 Task: Set the default behavior for background sync permission to "Sites are blocked from asking you to use info they've saved about you".
Action: Mouse moved to (981, 31)
Screenshot: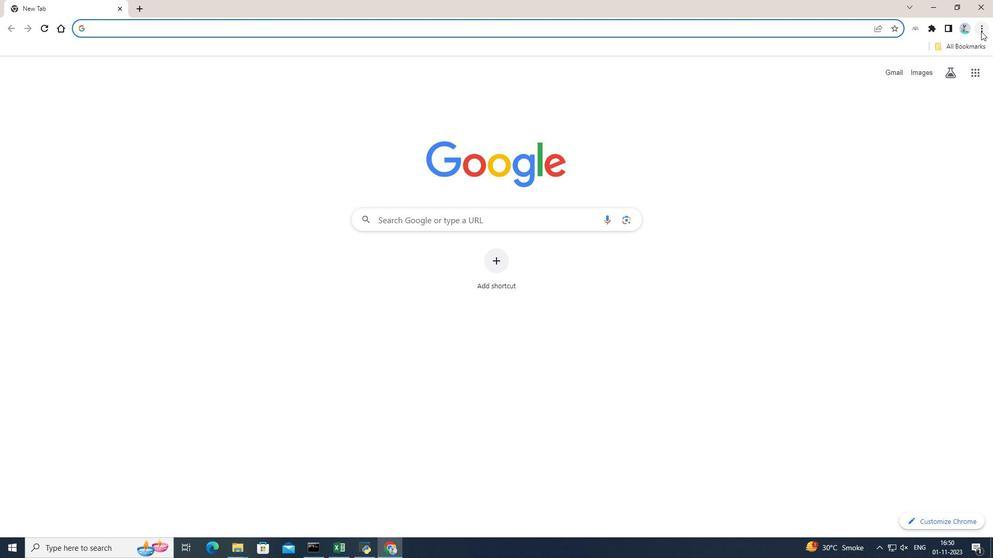 
Action: Mouse pressed left at (981, 31)
Screenshot: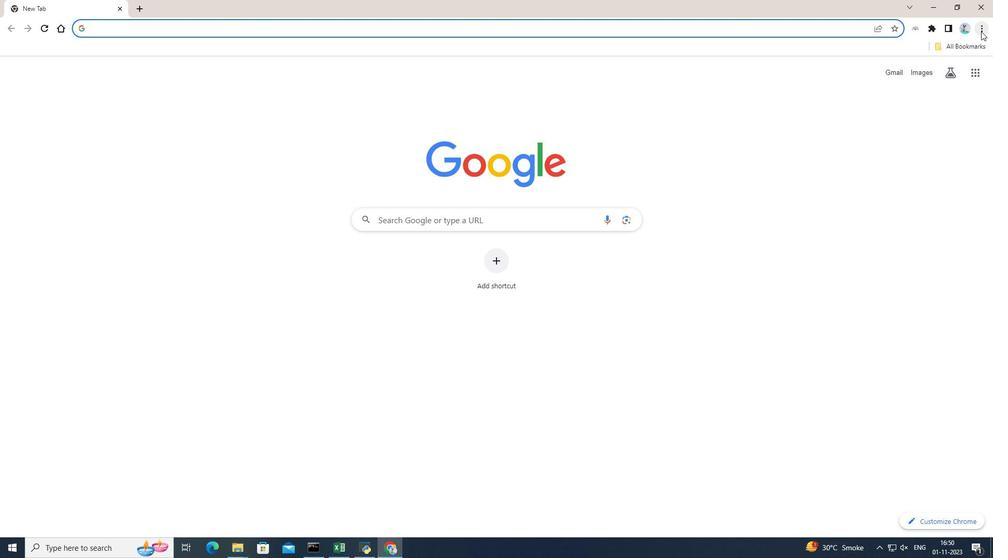 
Action: Mouse moved to (894, 214)
Screenshot: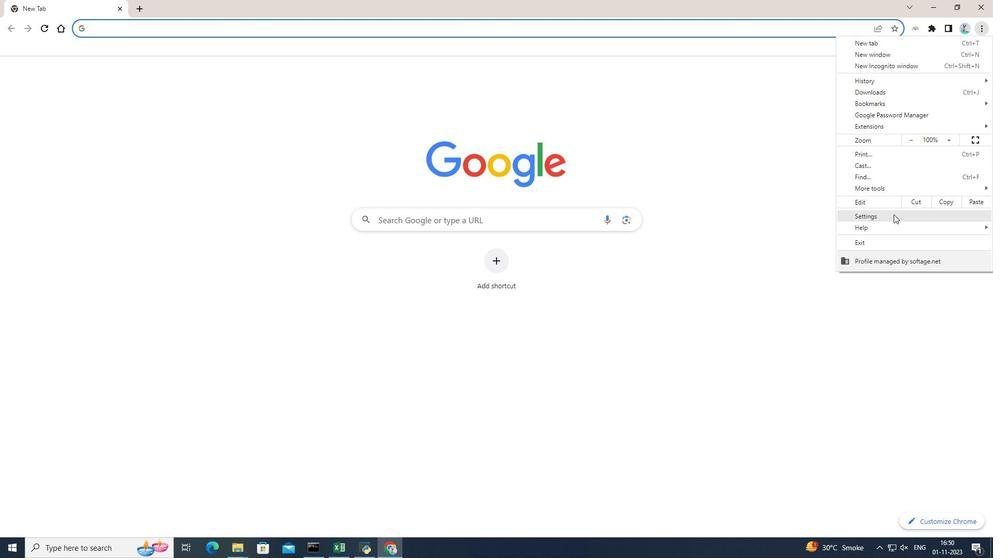 
Action: Mouse pressed left at (894, 214)
Screenshot: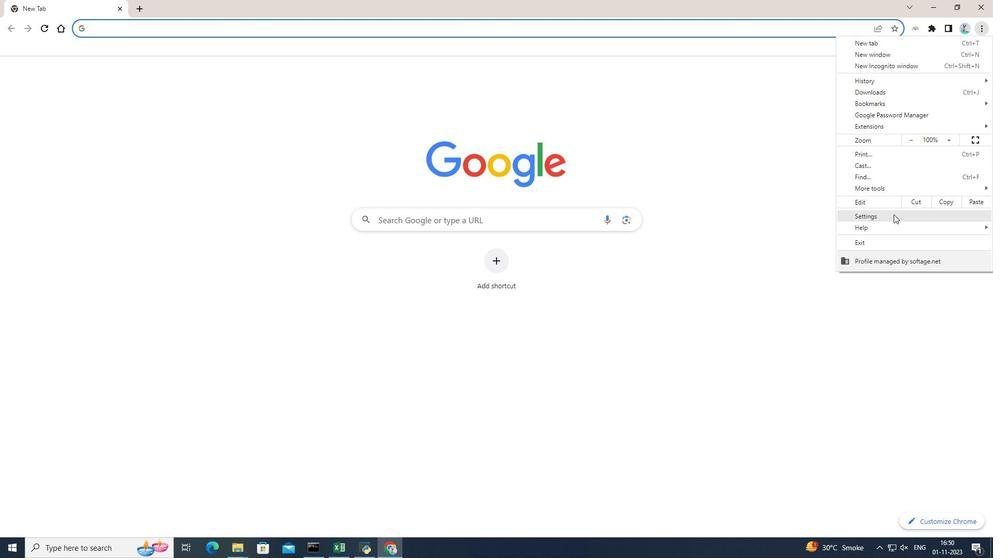 
Action: Mouse moved to (86, 133)
Screenshot: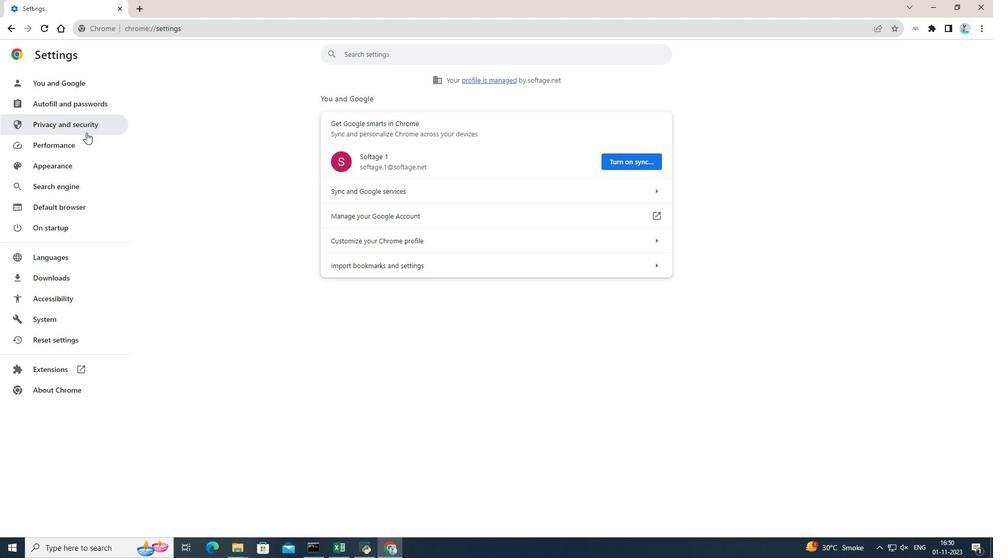 
Action: Mouse pressed left at (86, 133)
Screenshot: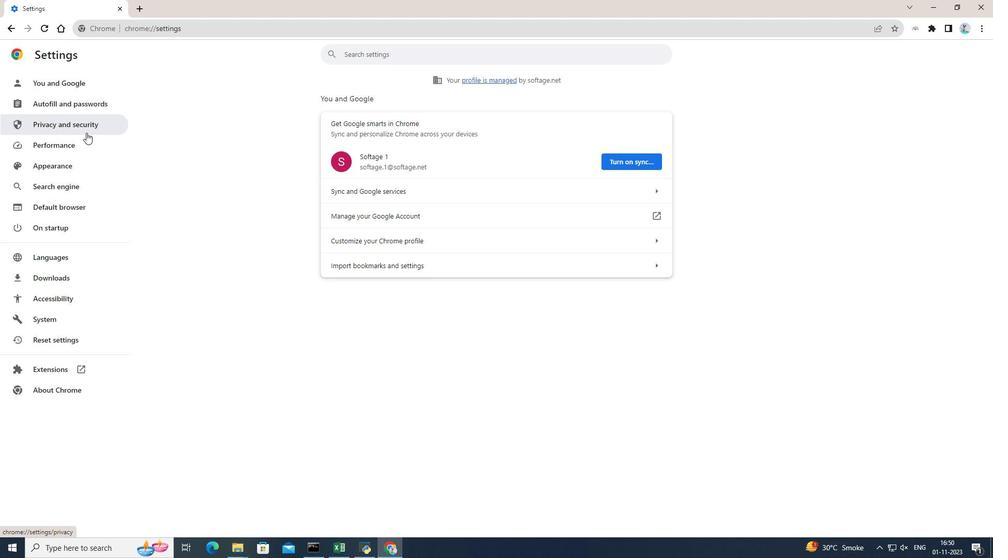 
Action: Mouse moved to (484, 352)
Screenshot: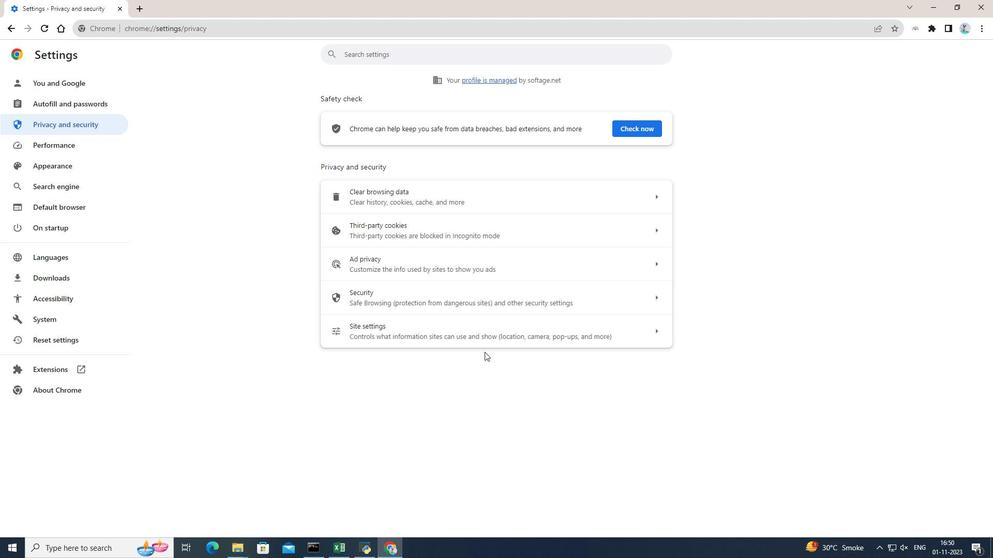 
Action: Mouse pressed left at (484, 352)
Screenshot: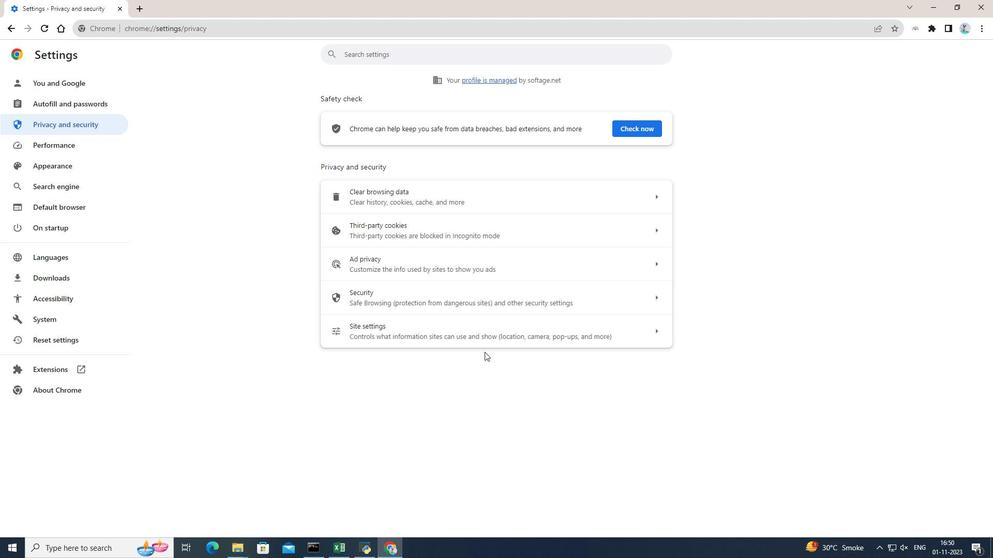 
Action: Mouse moved to (488, 341)
Screenshot: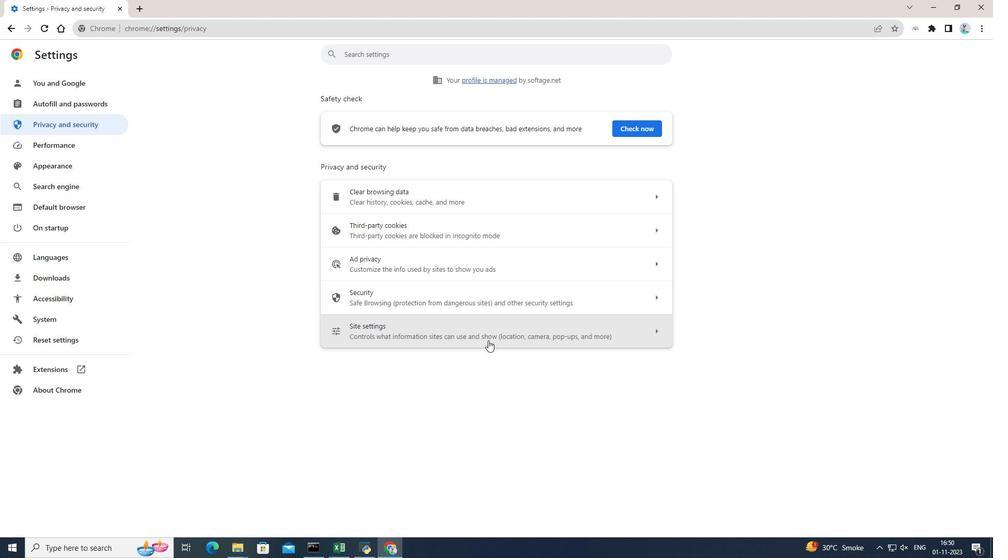 
Action: Mouse pressed left at (488, 341)
Screenshot: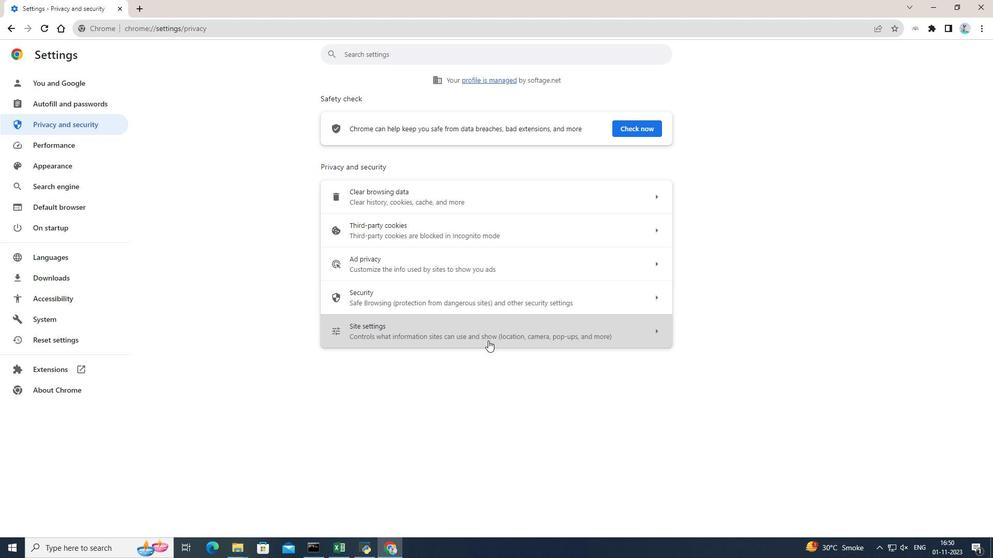 
Action: Mouse scrolled (488, 340) with delta (0, 0)
Screenshot: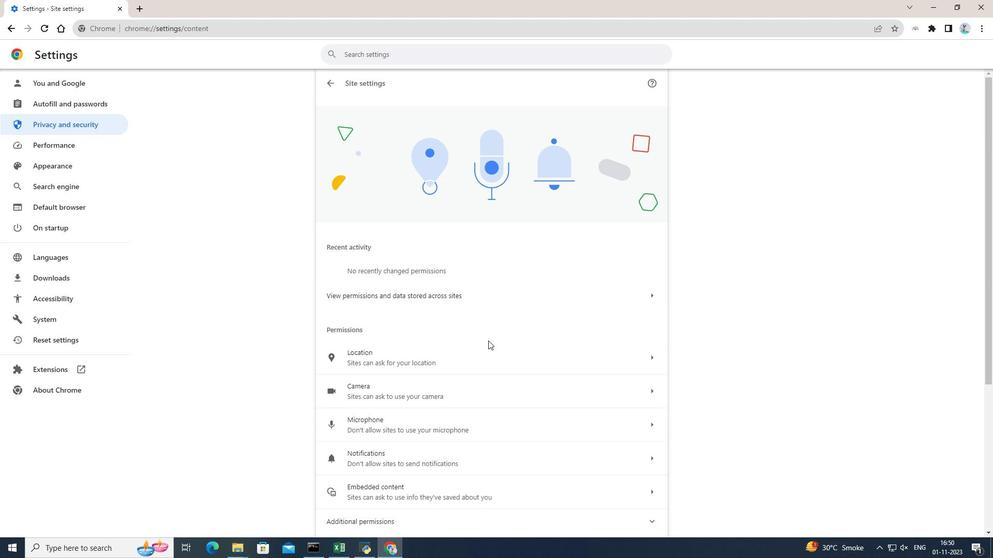 
Action: Mouse scrolled (488, 340) with delta (0, 0)
Screenshot: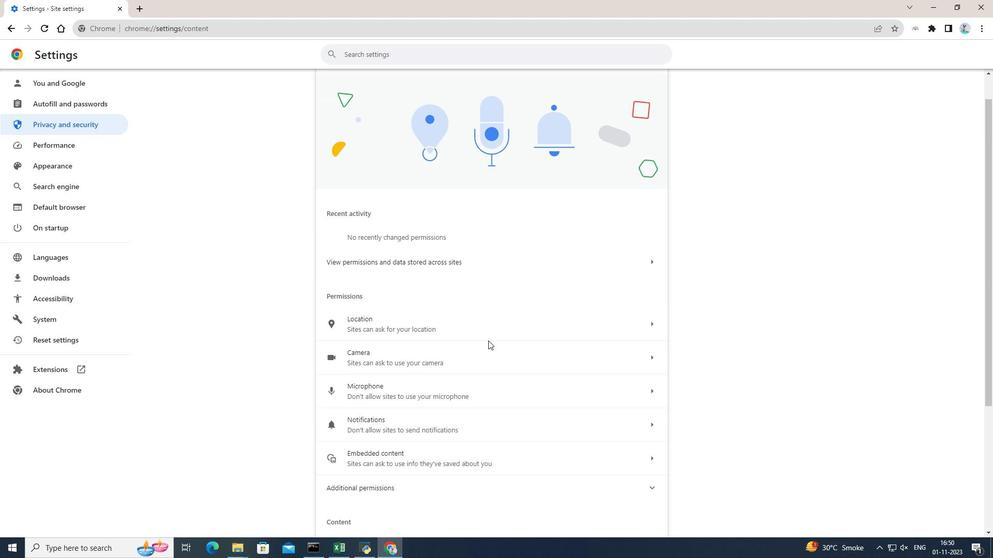 
Action: Mouse scrolled (488, 340) with delta (0, 0)
Screenshot: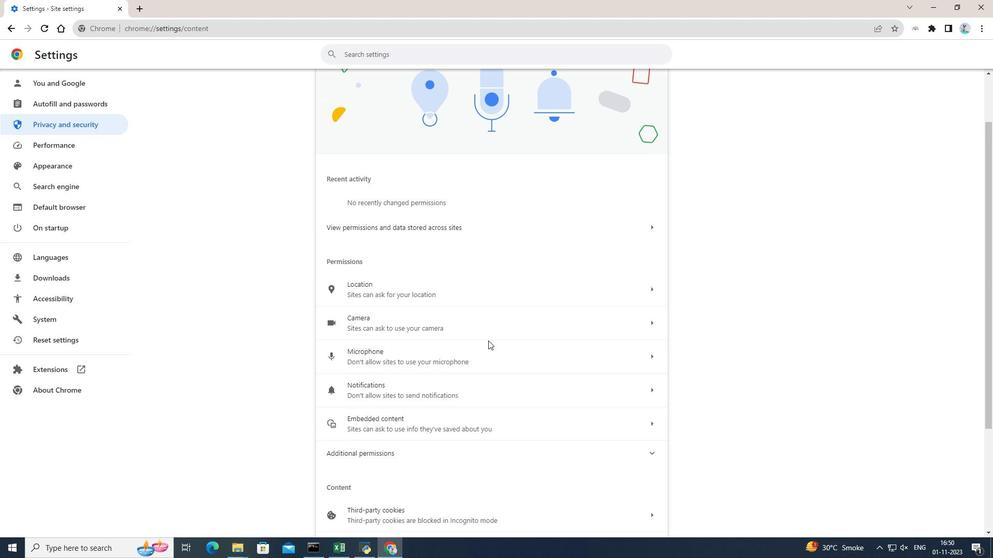 
Action: Mouse moved to (463, 339)
Screenshot: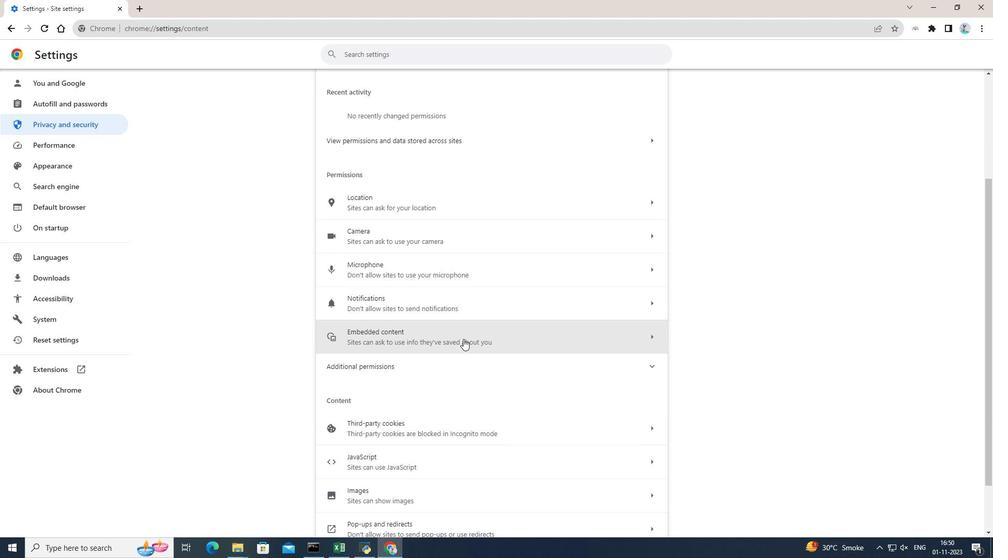 
Action: Mouse pressed left at (463, 339)
Screenshot: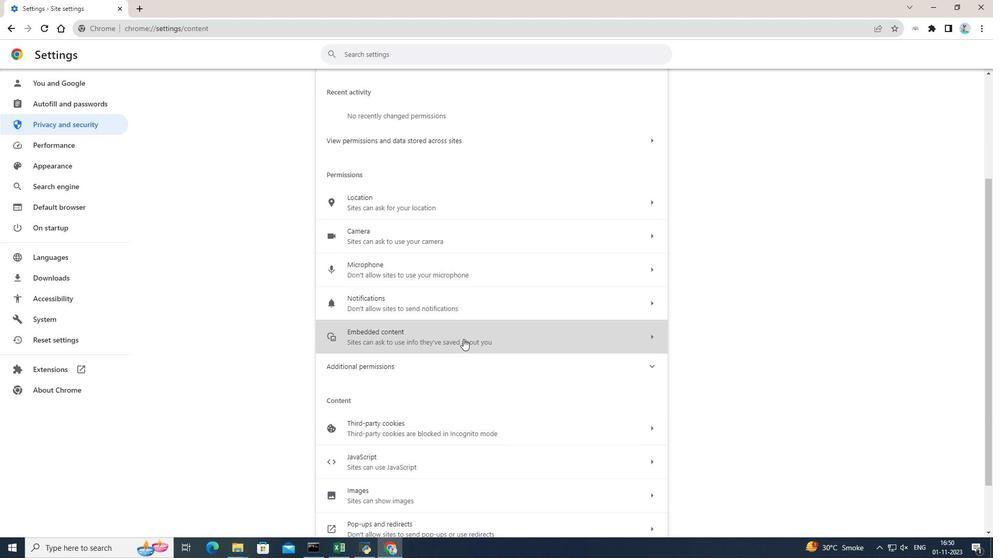 
Action: Mouse moved to (339, 213)
Screenshot: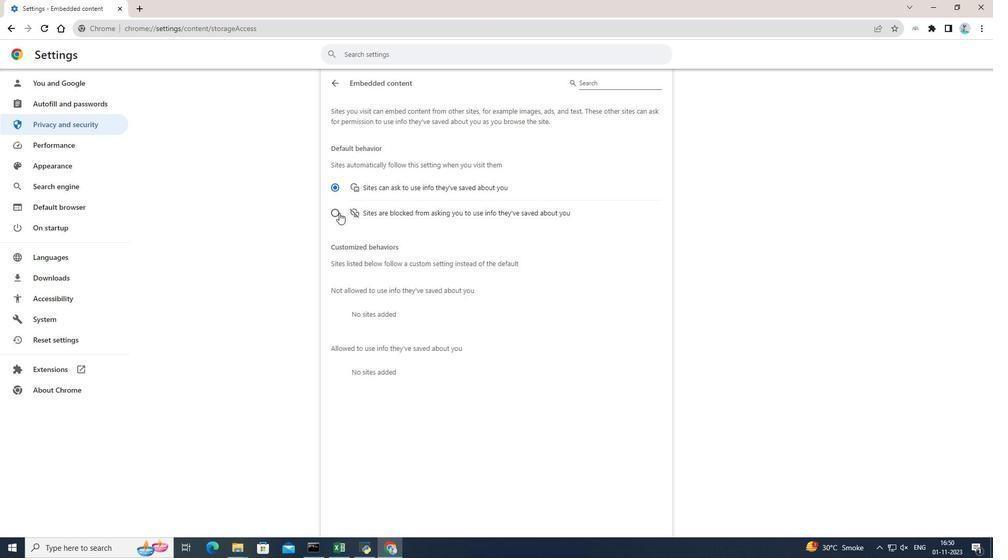 
Action: Mouse pressed left at (339, 213)
Screenshot: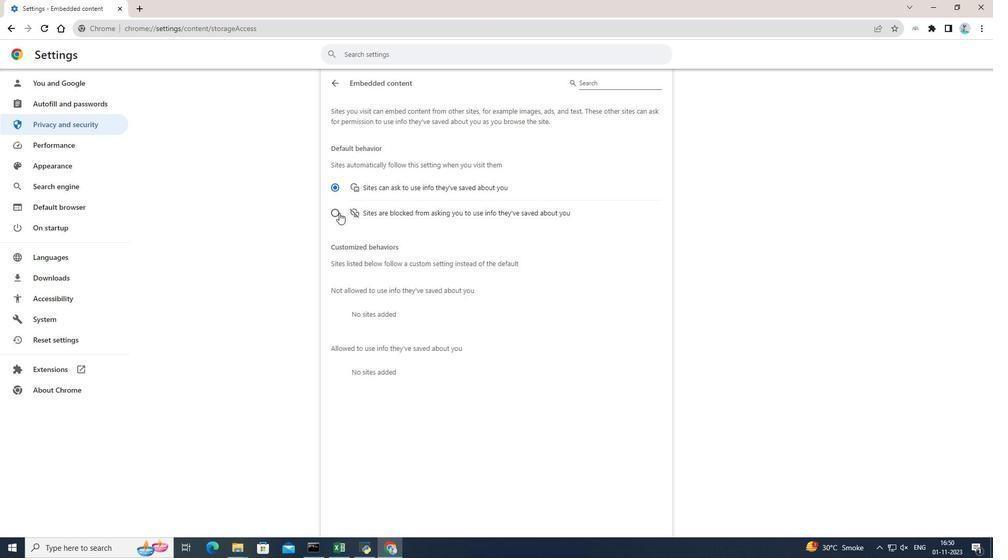 
Action: Mouse moved to (711, 275)
Screenshot: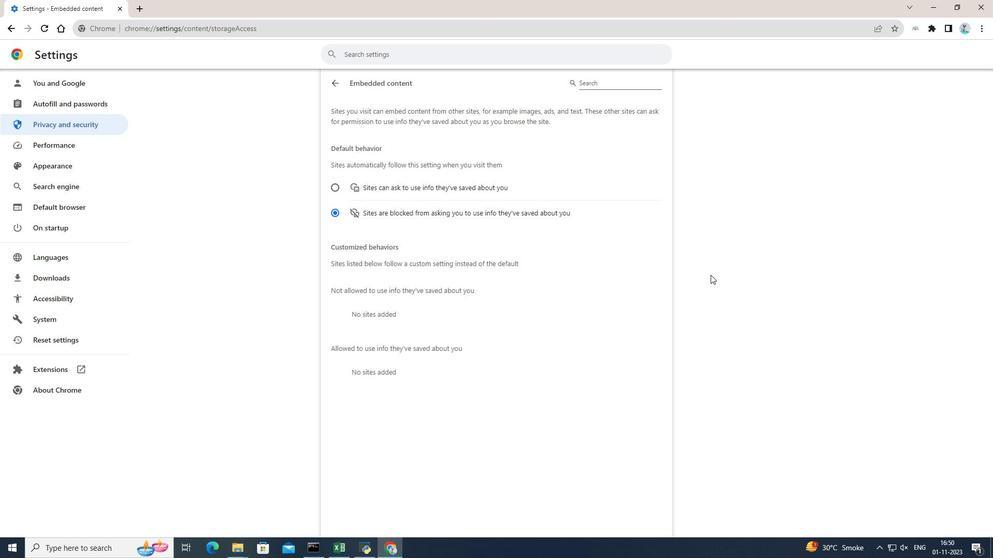 
